 Task: Create a rule when a due date more than days ago is removed from a card by me.
Action: Mouse moved to (695, 193)
Screenshot: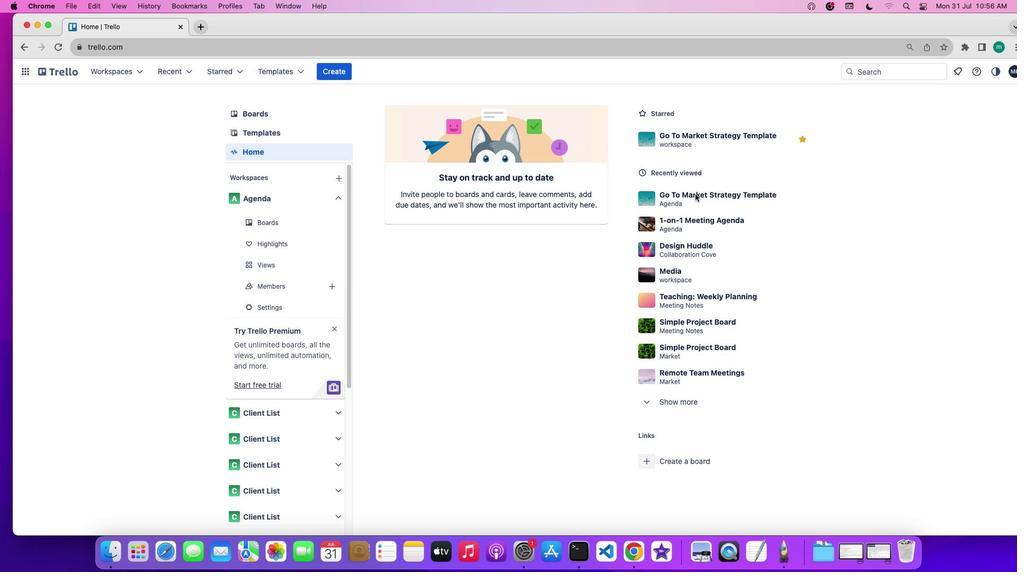 
Action: Mouse pressed left at (695, 193)
Screenshot: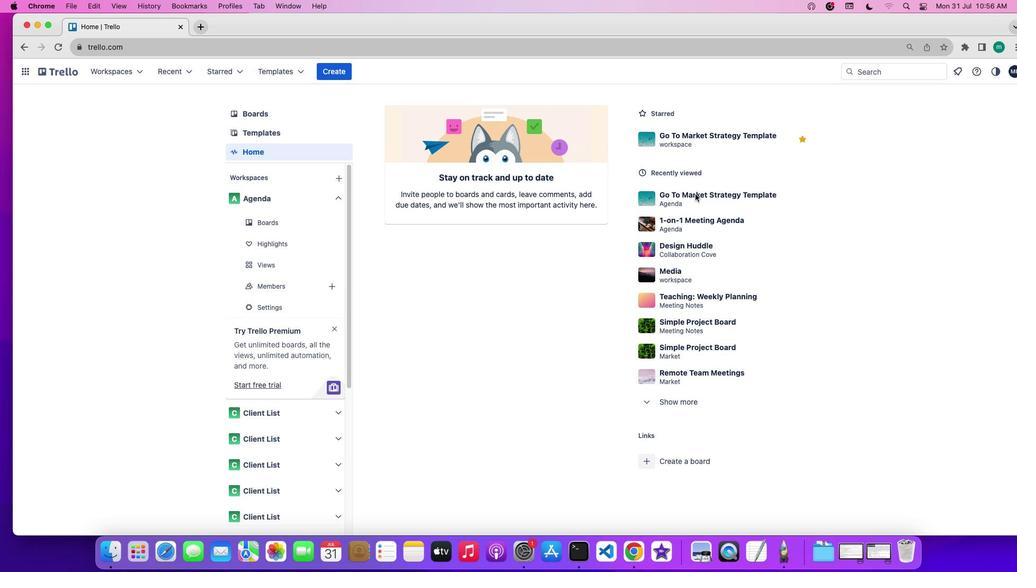 
Action: Mouse pressed left at (695, 193)
Screenshot: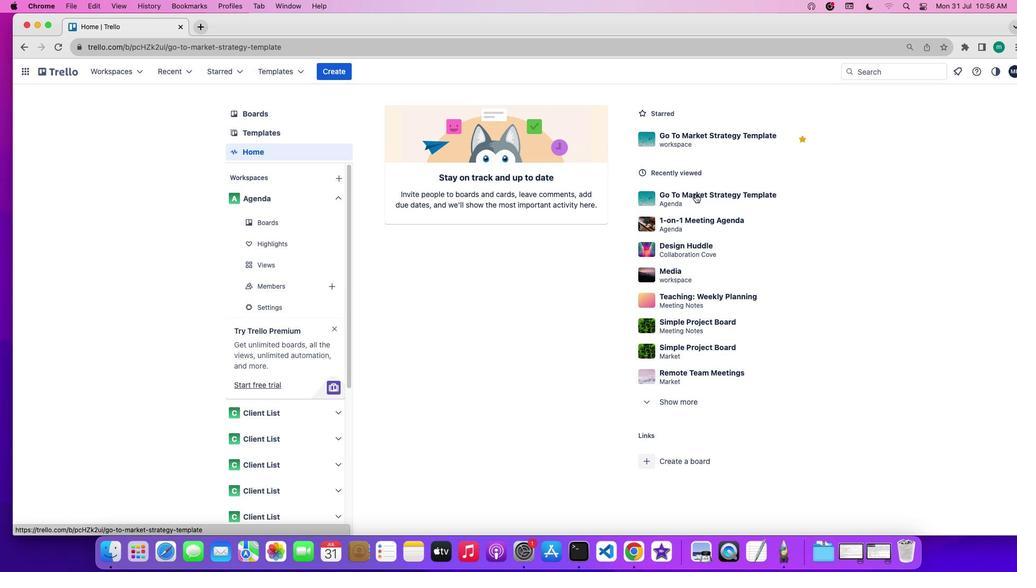 
Action: Mouse moved to (901, 229)
Screenshot: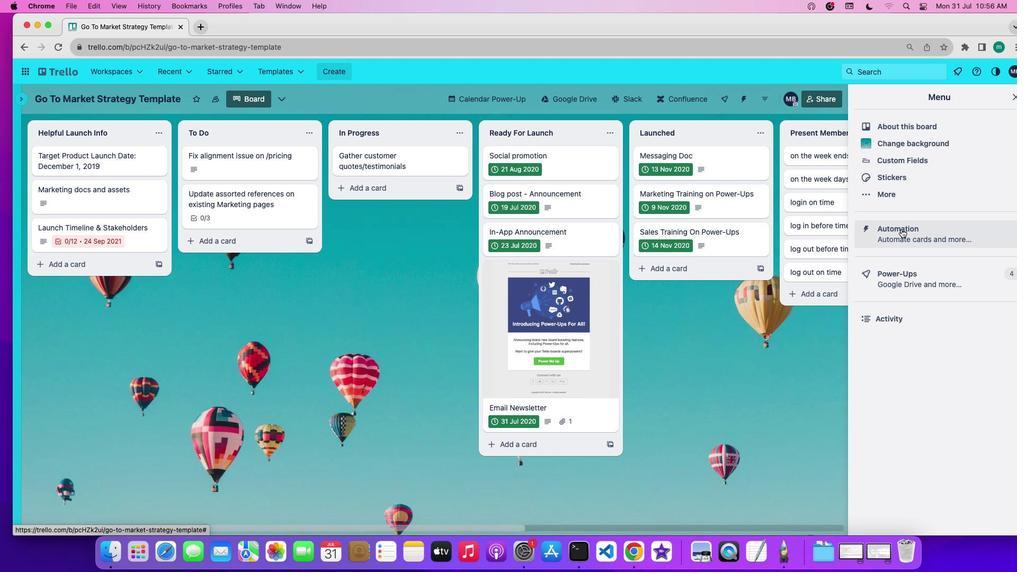 
Action: Mouse pressed left at (901, 229)
Screenshot: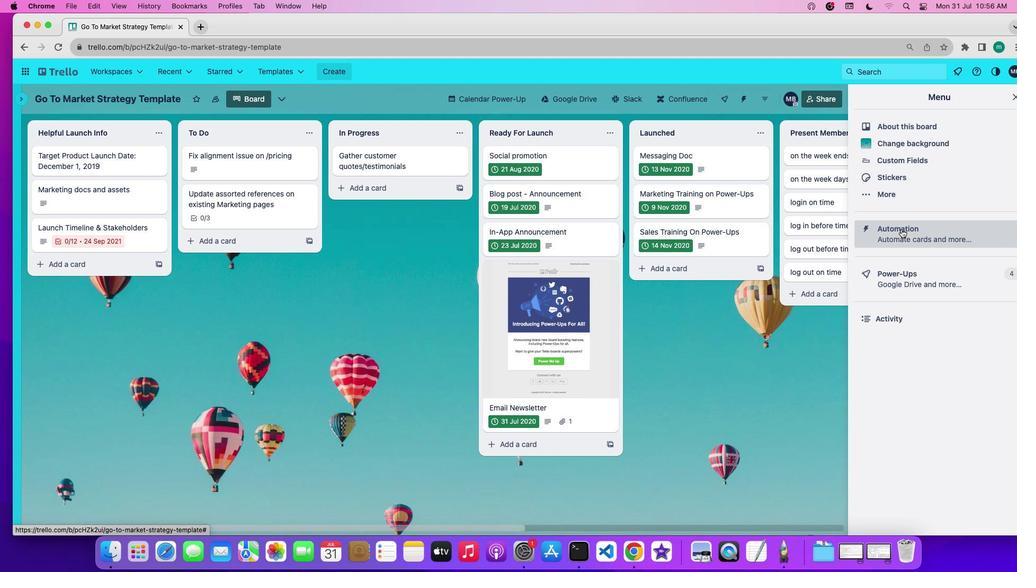
Action: Mouse moved to (98, 198)
Screenshot: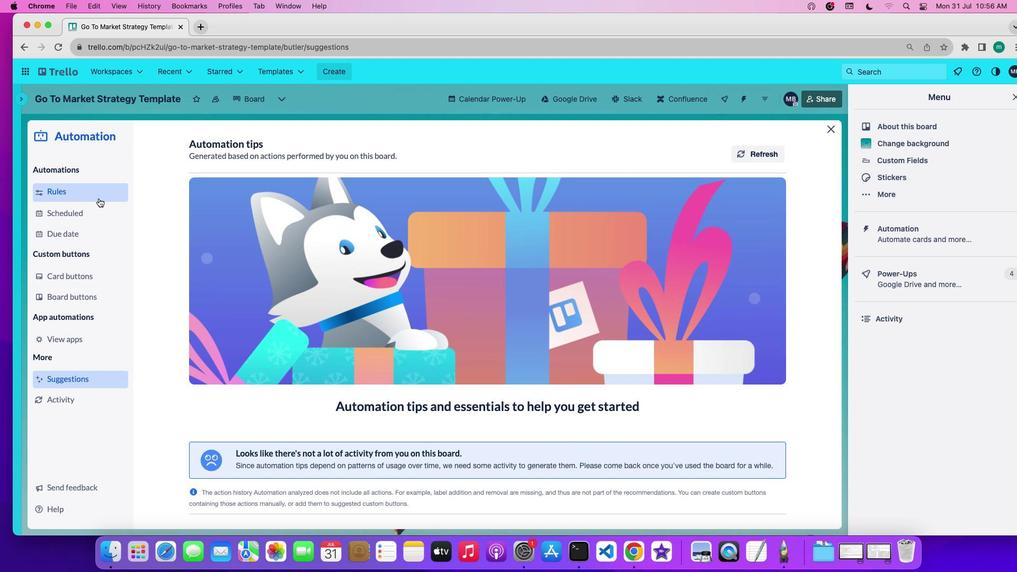 
Action: Mouse pressed left at (98, 198)
Screenshot: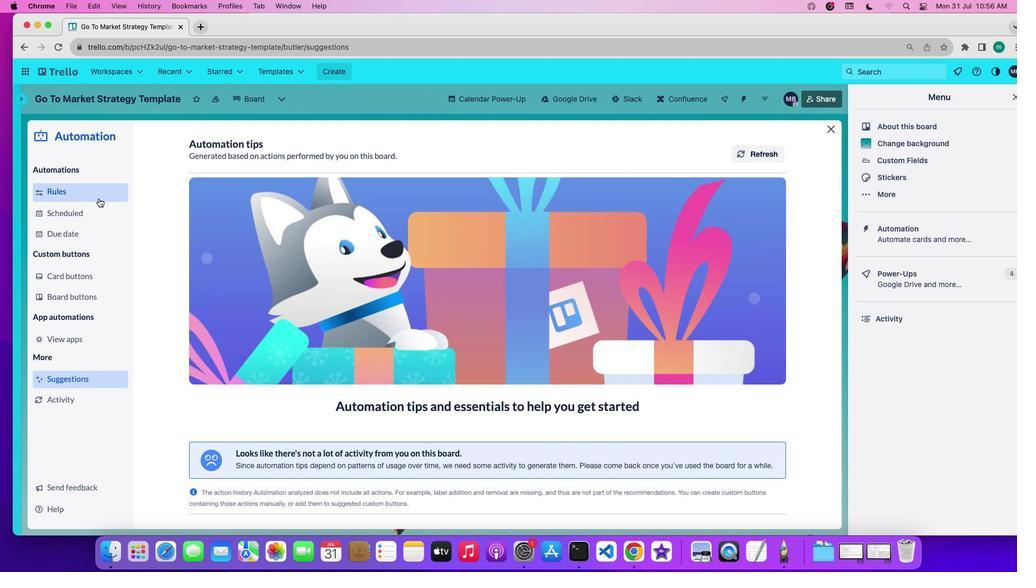 
Action: Mouse moved to (264, 381)
Screenshot: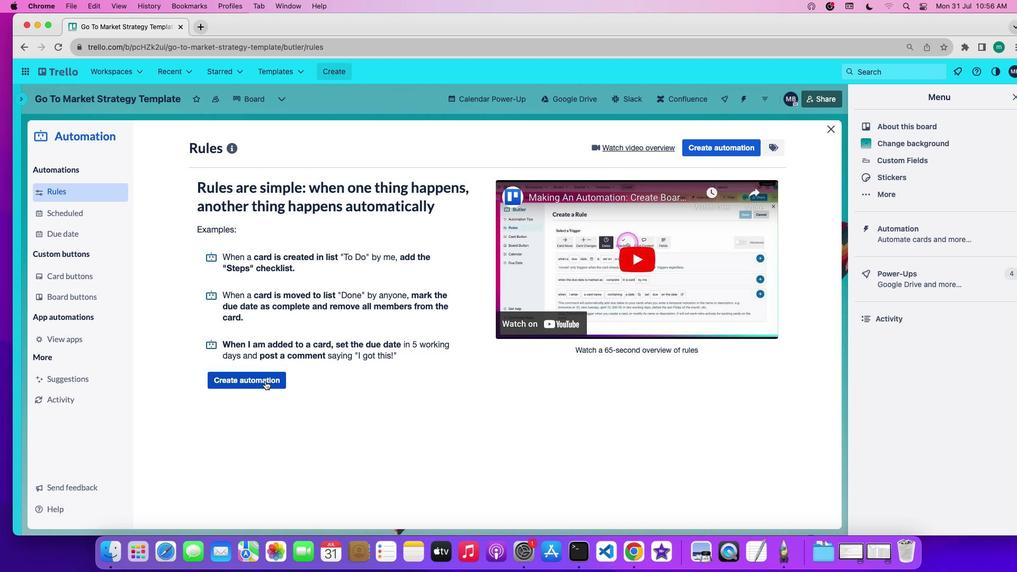 
Action: Mouse pressed left at (264, 381)
Screenshot: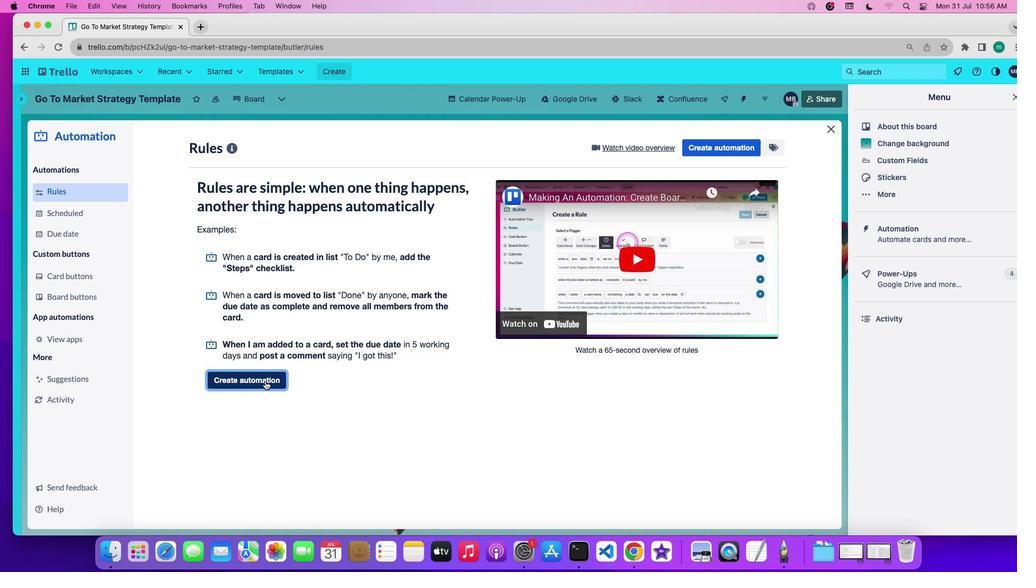 
Action: Mouse moved to (475, 243)
Screenshot: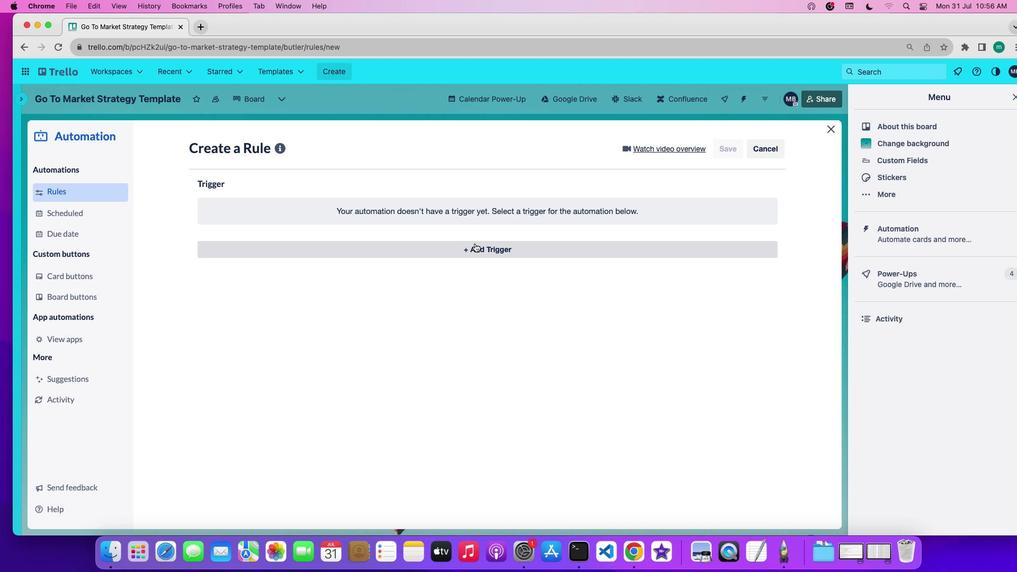 
Action: Mouse pressed left at (475, 243)
Screenshot: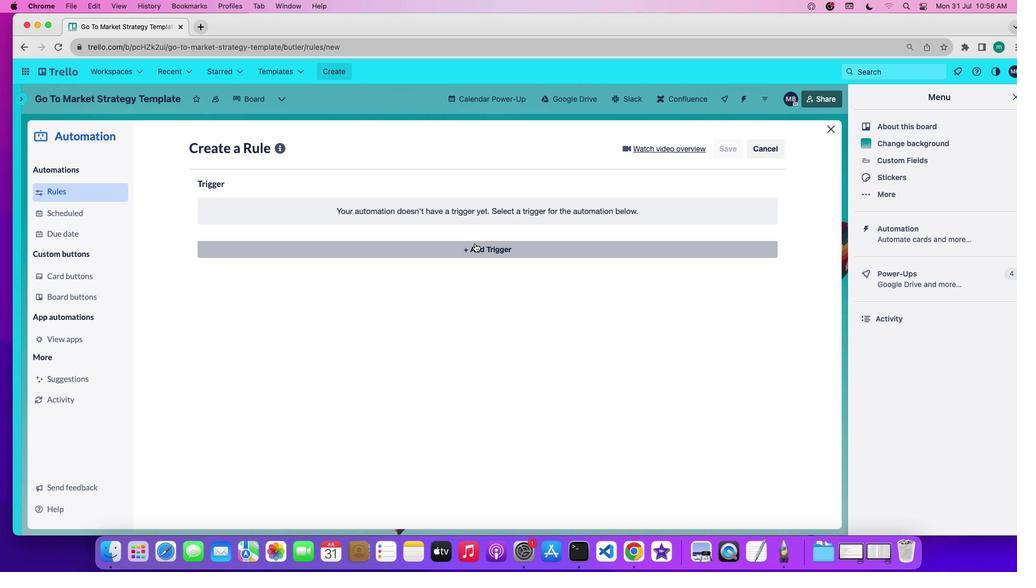 
Action: Mouse moved to (313, 292)
Screenshot: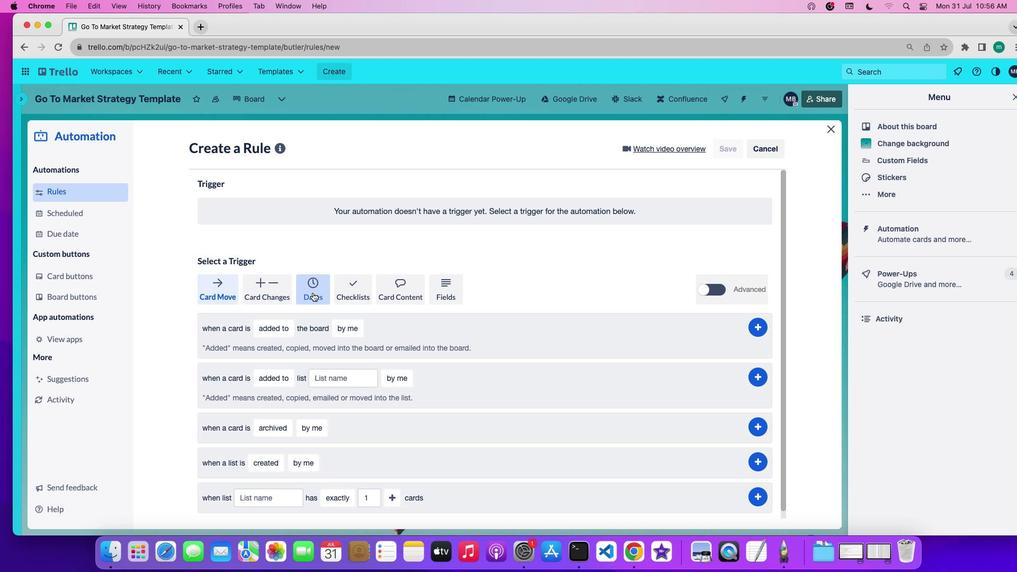 
Action: Mouse pressed left at (313, 292)
Screenshot: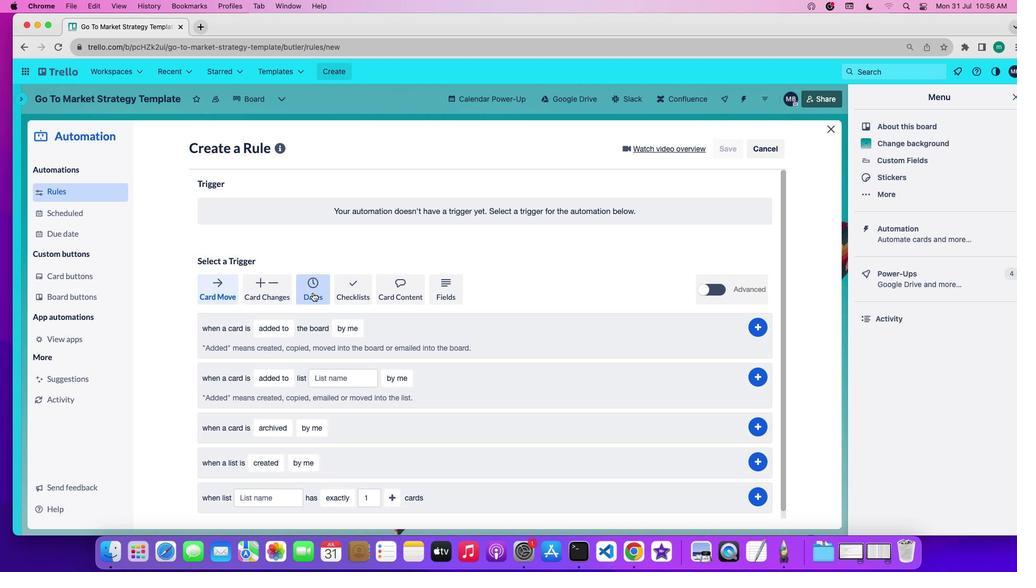 
Action: Mouse moved to (235, 337)
Screenshot: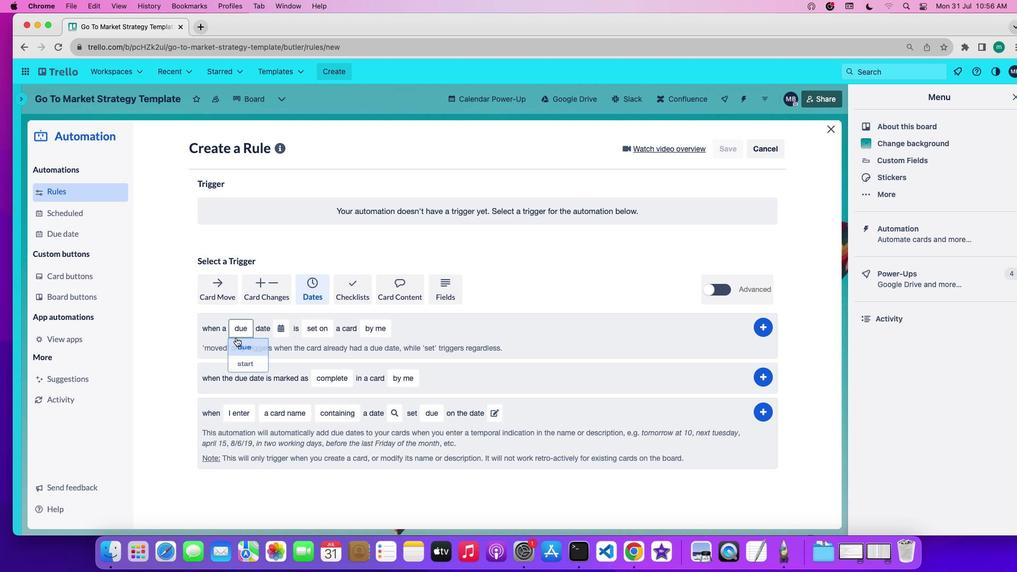 
Action: Mouse pressed left at (235, 337)
Screenshot: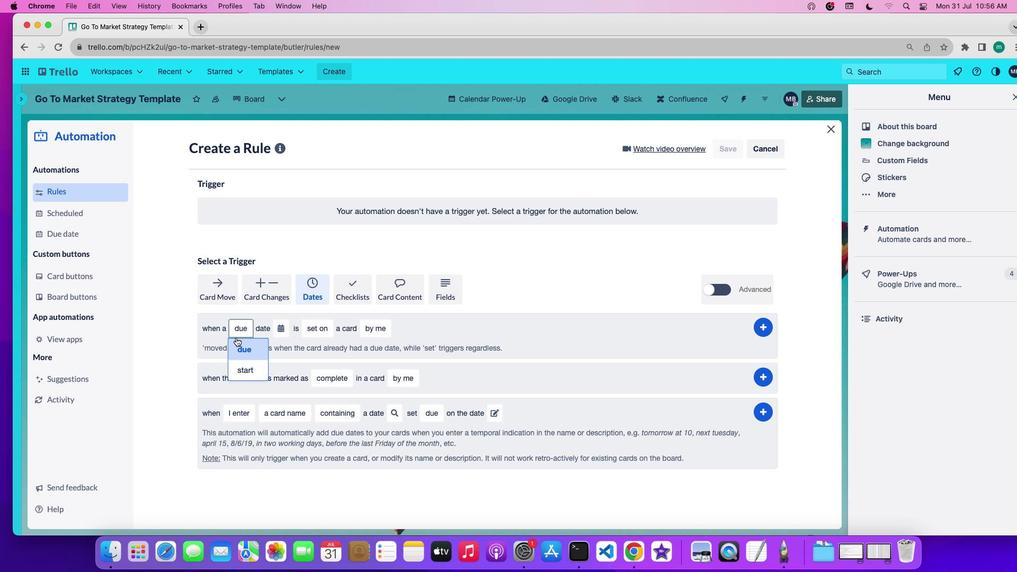 
Action: Mouse moved to (245, 344)
Screenshot: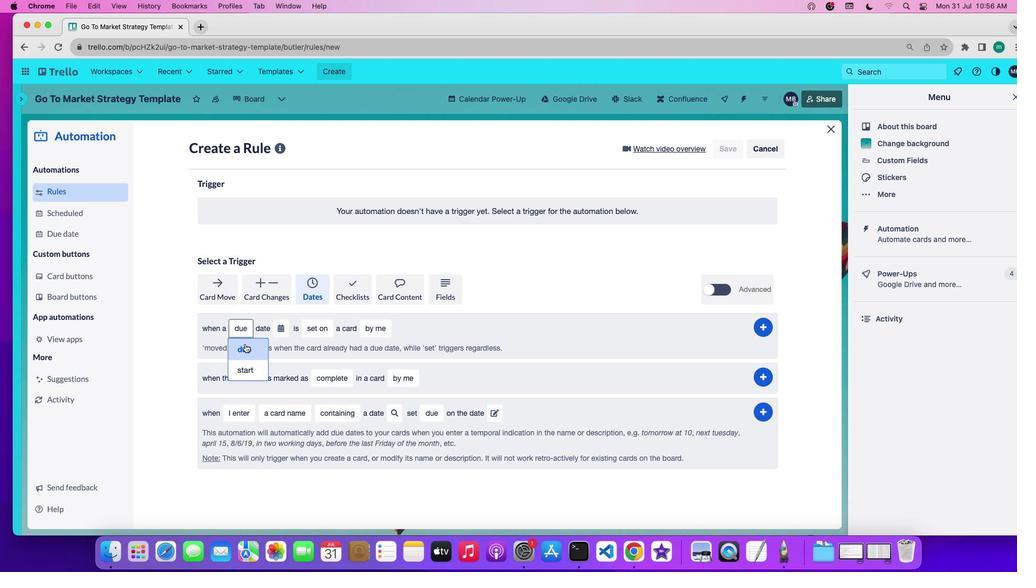
Action: Mouse pressed left at (245, 344)
Screenshot: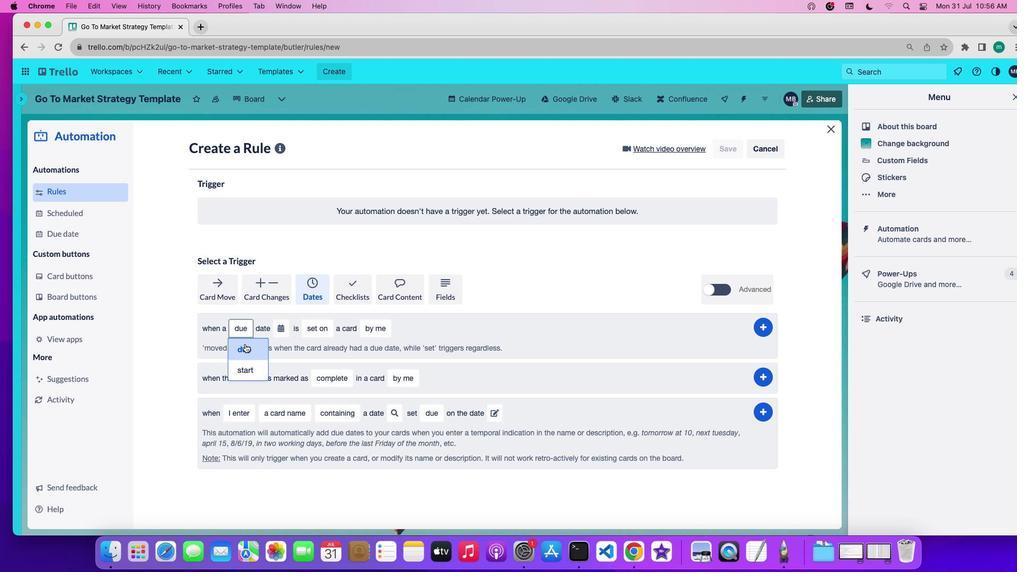 
Action: Mouse moved to (285, 328)
Screenshot: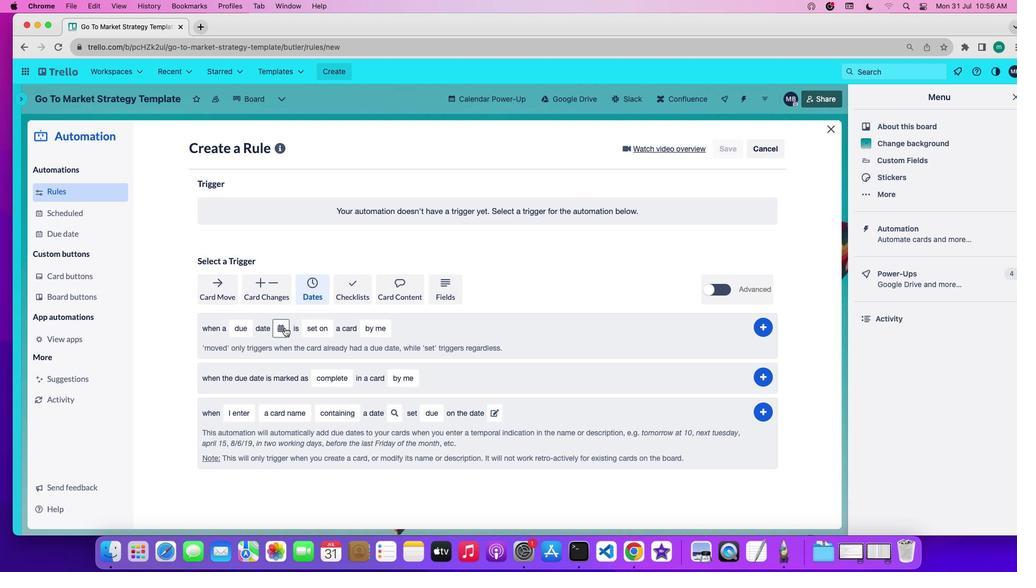 
Action: Mouse pressed left at (285, 328)
Screenshot: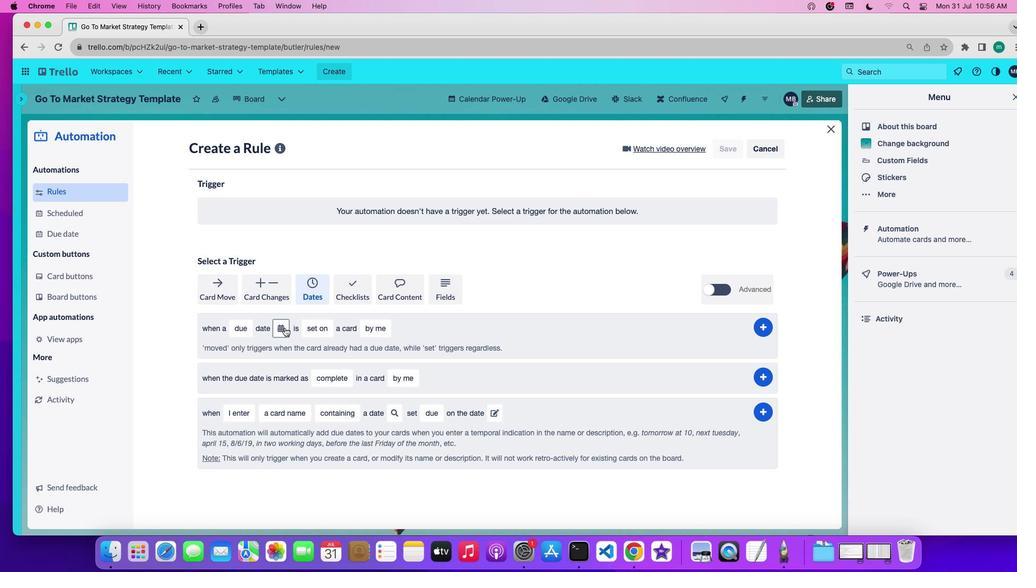
Action: Mouse moved to (300, 398)
Screenshot: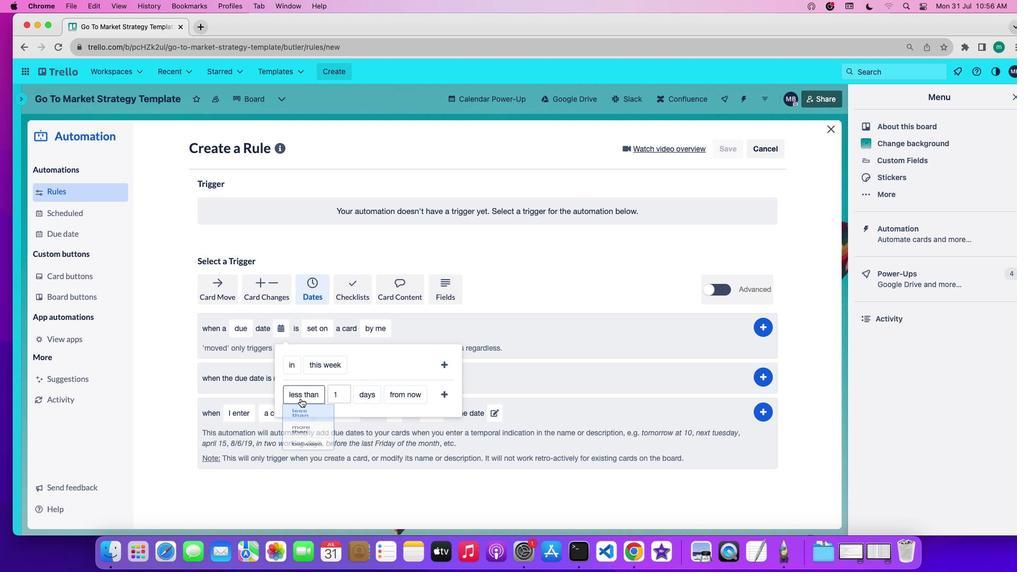 
Action: Mouse pressed left at (300, 398)
Screenshot: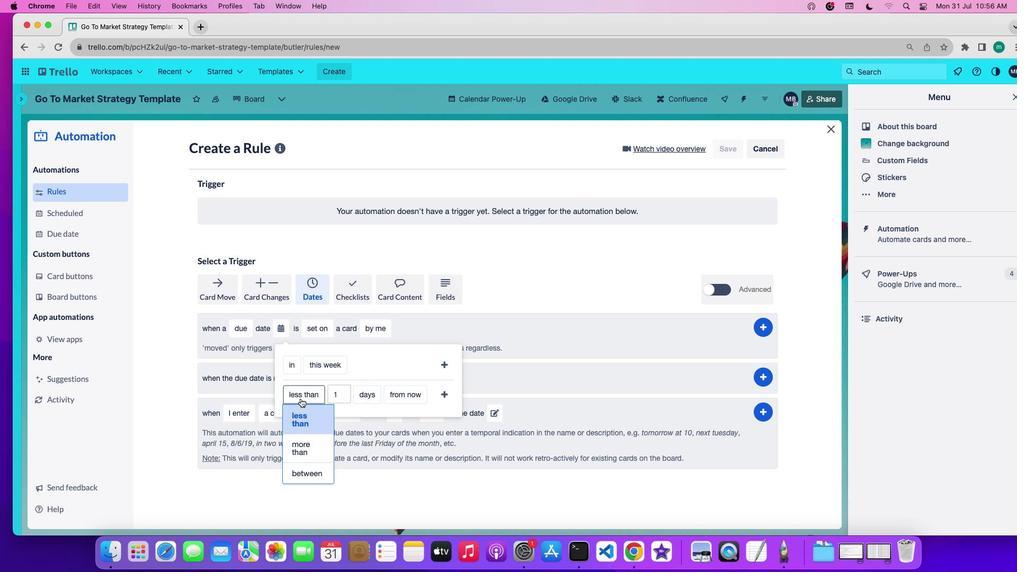 
Action: Mouse moved to (304, 440)
Screenshot: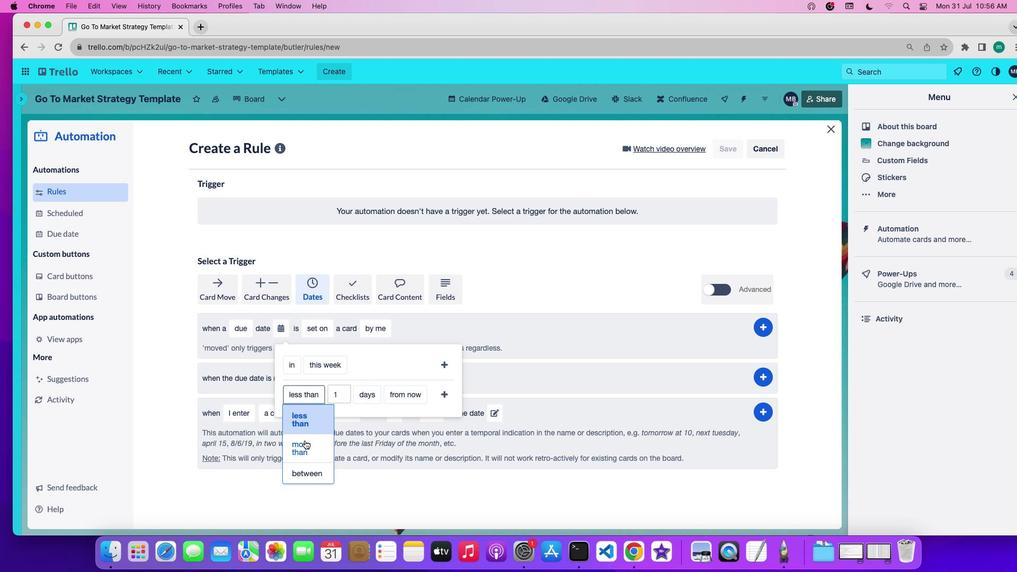 
Action: Mouse pressed left at (304, 440)
Screenshot: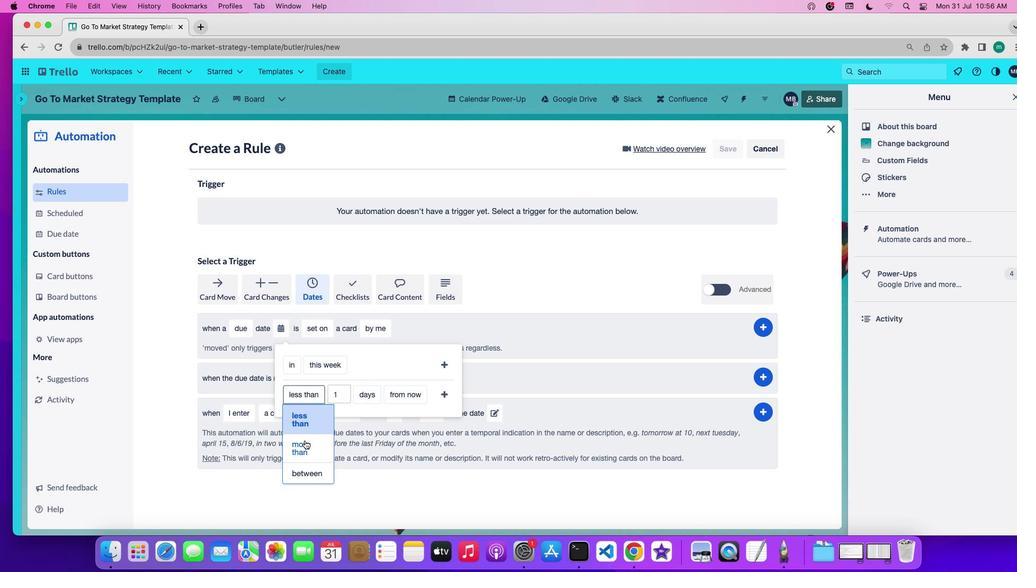 
Action: Mouse moved to (343, 396)
Screenshot: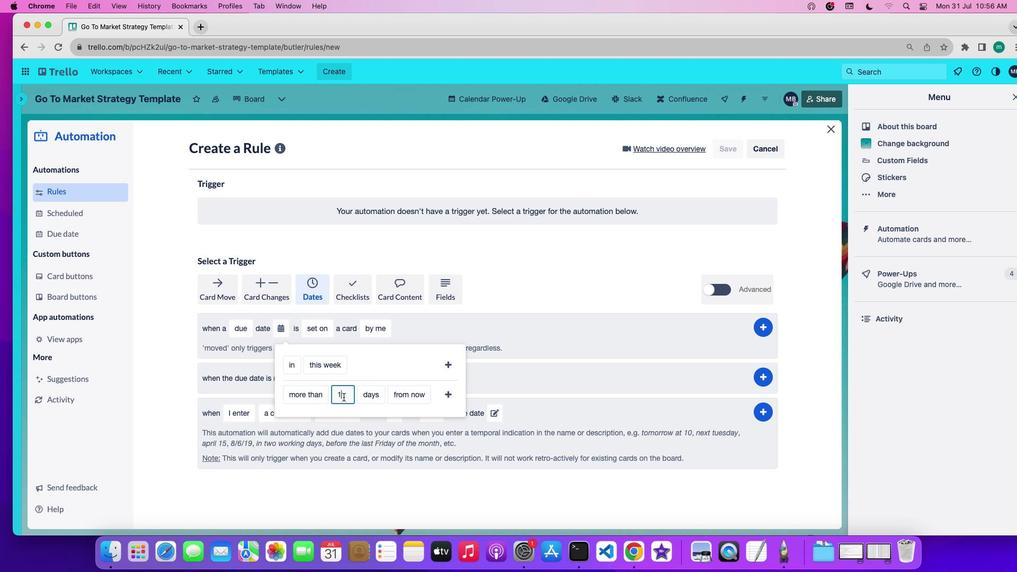 
Action: Mouse pressed left at (343, 396)
Screenshot: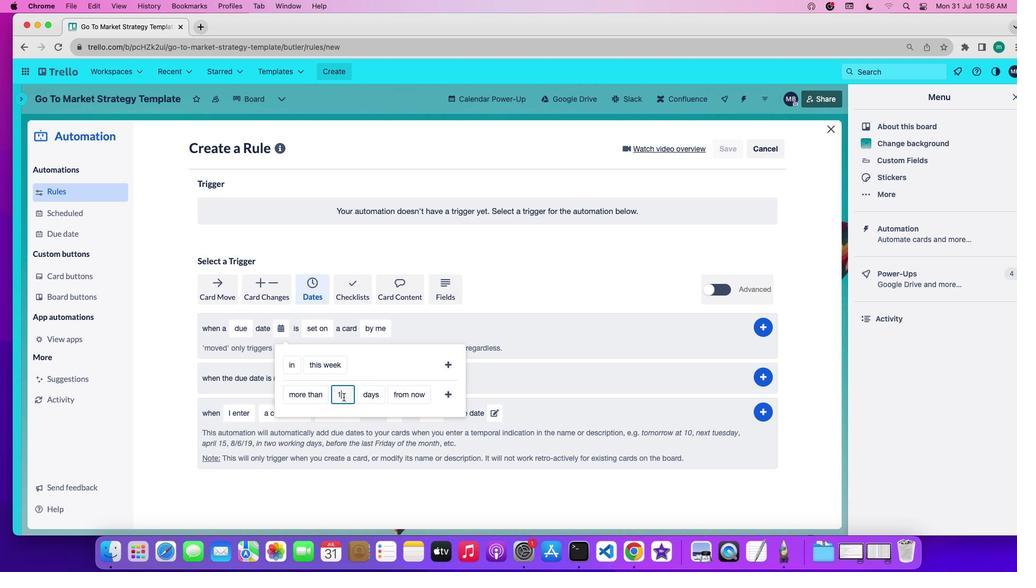 
Action: Key pressed Key.backspace'2'
Screenshot: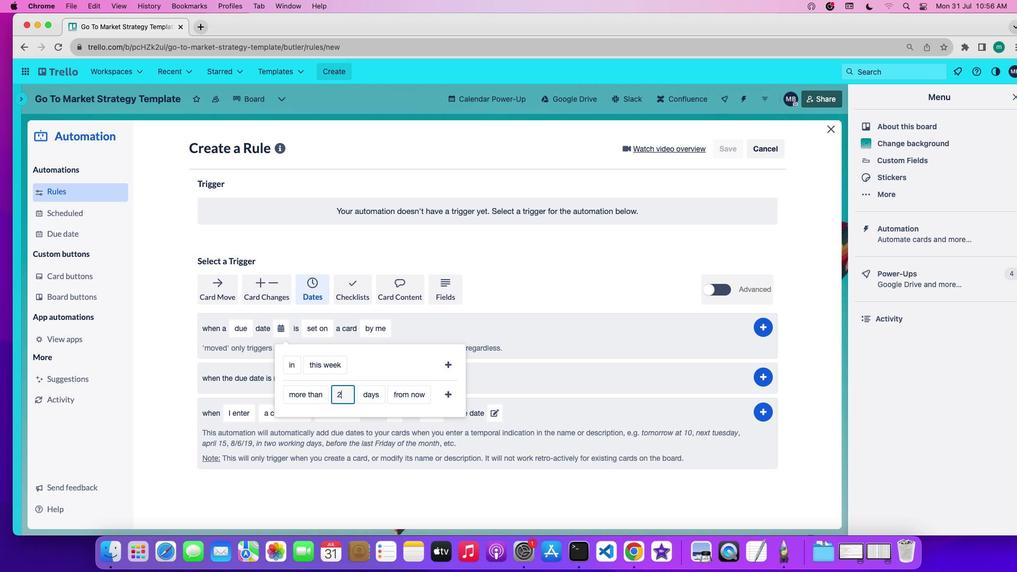 
Action: Mouse moved to (383, 394)
Screenshot: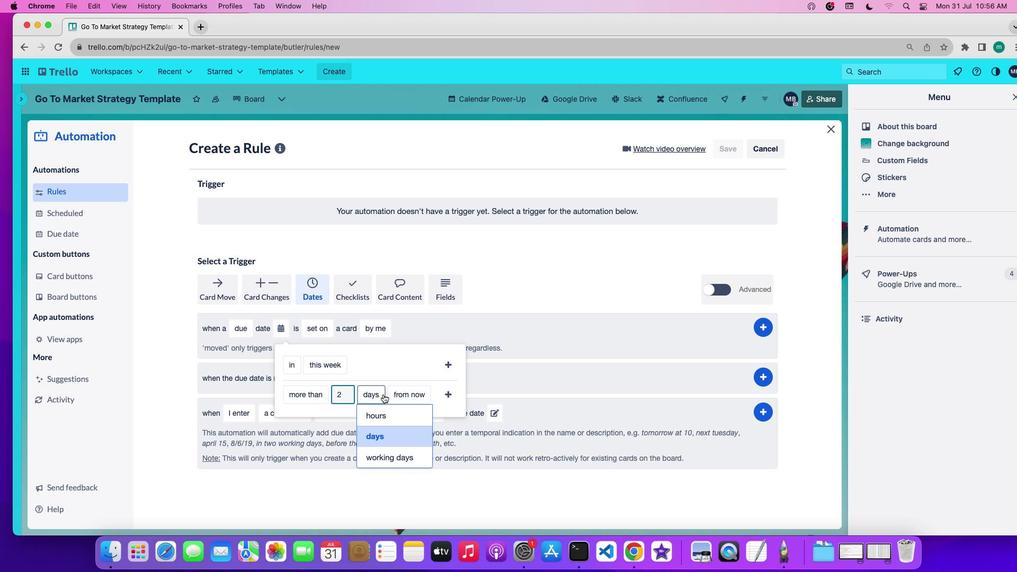 
Action: Mouse pressed left at (383, 394)
Screenshot: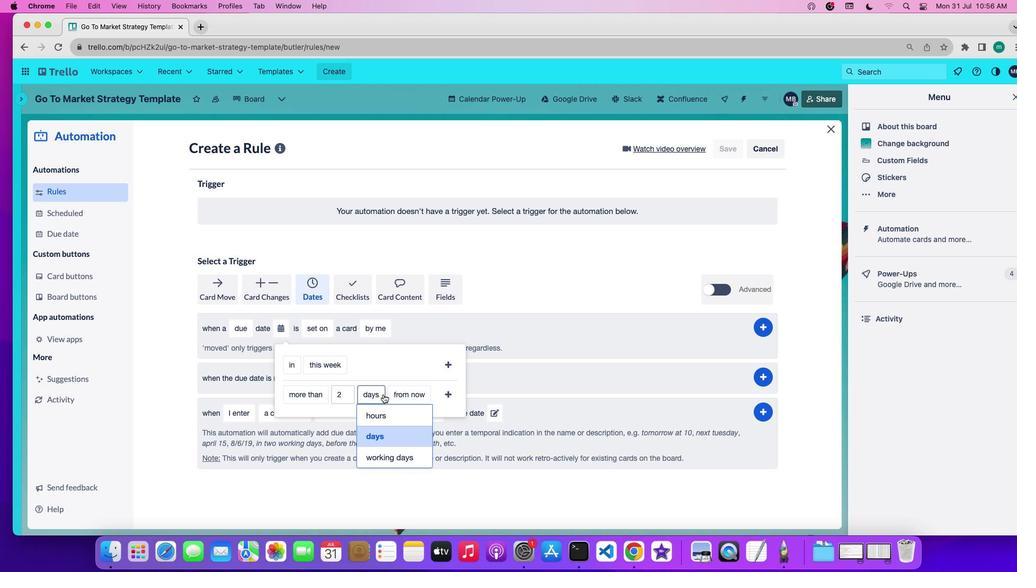 
Action: Mouse moved to (376, 436)
Screenshot: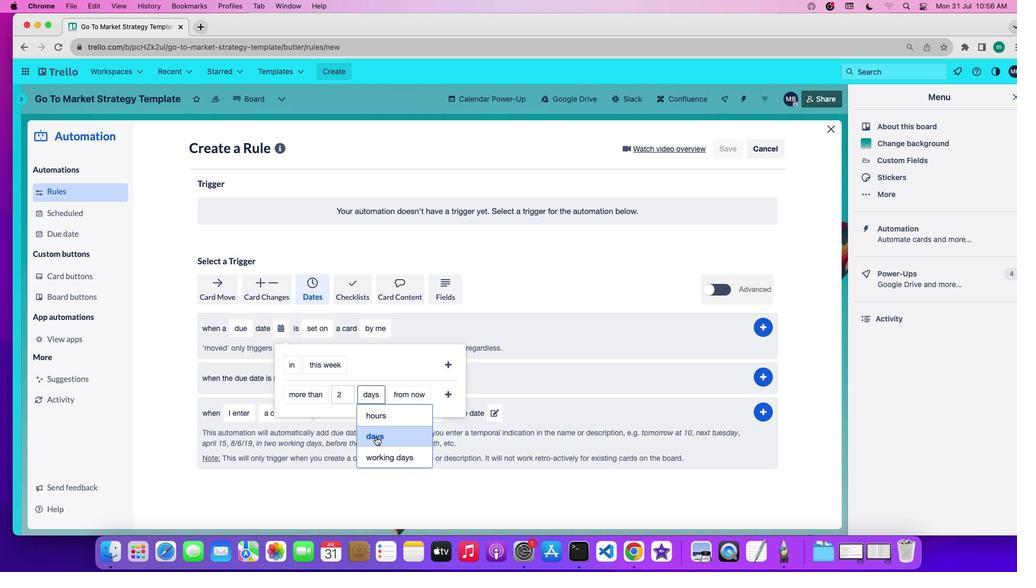 
Action: Mouse pressed left at (376, 436)
Screenshot: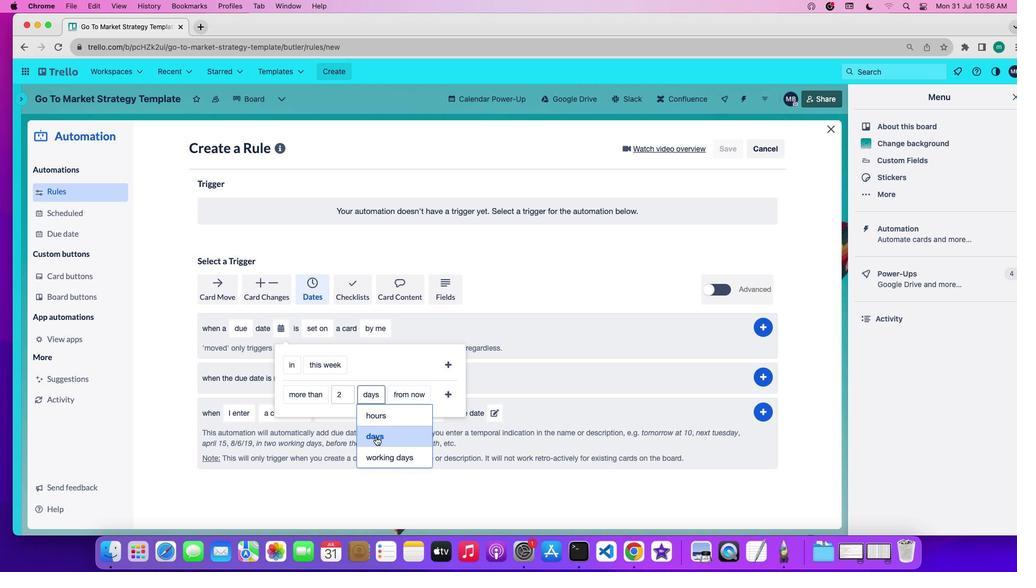 
Action: Mouse moved to (413, 400)
Screenshot: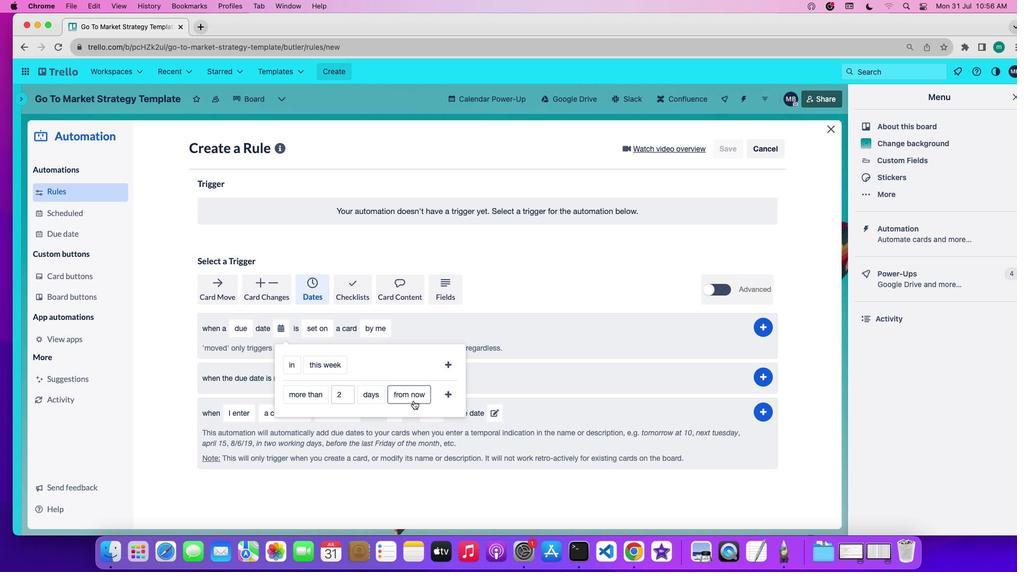 
Action: Mouse pressed left at (413, 400)
Screenshot: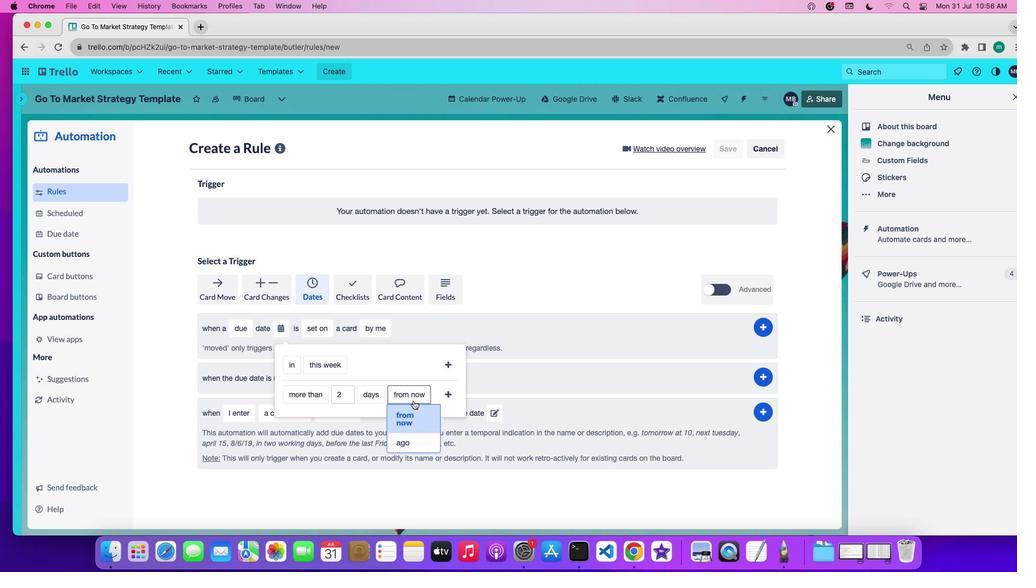 
Action: Mouse moved to (411, 441)
Screenshot: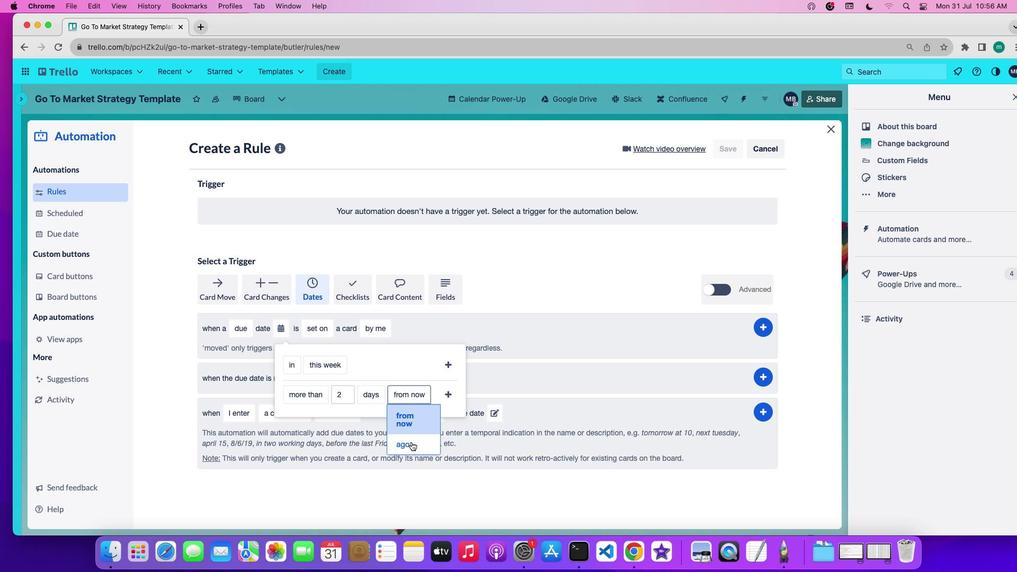 
Action: Mouse pressed left at (411, 441)
Screenshot: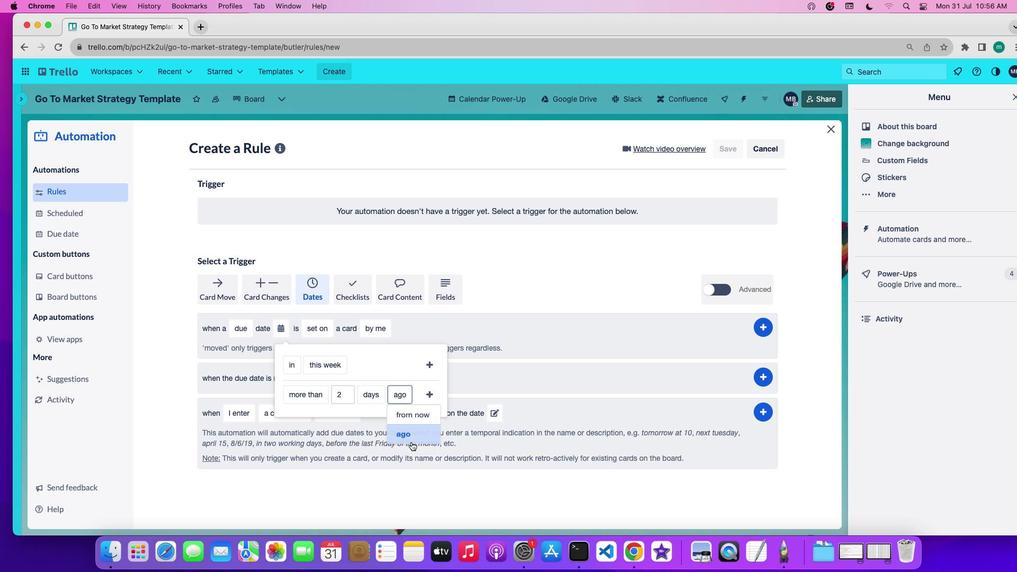 
Action: Mouse moved to (429, 395)
Screenshot: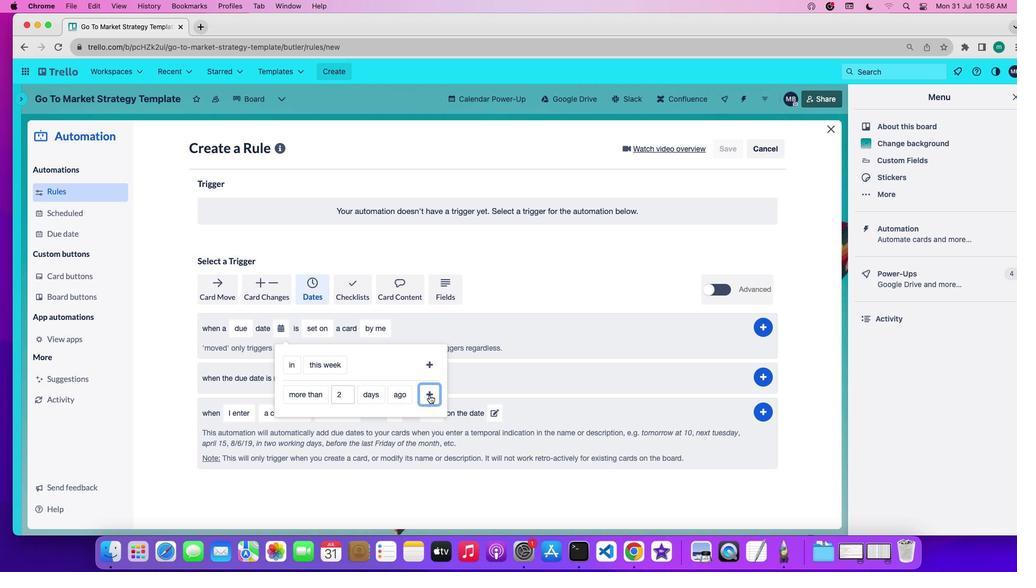 
Action: Mouse pressed left at (429, 395)
Screenshot: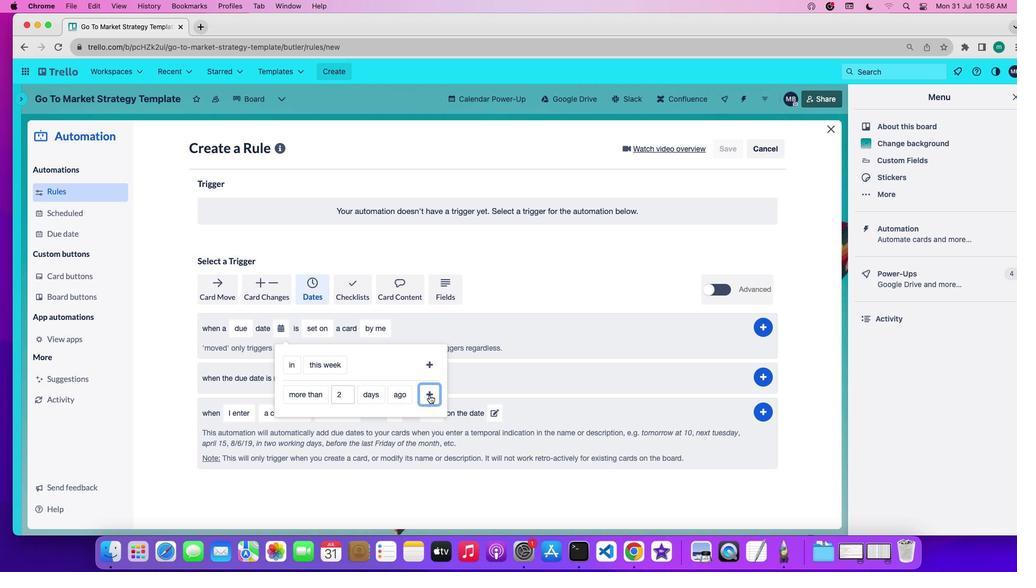 
Action: Mouse moved to (391, 328)
Screenshot: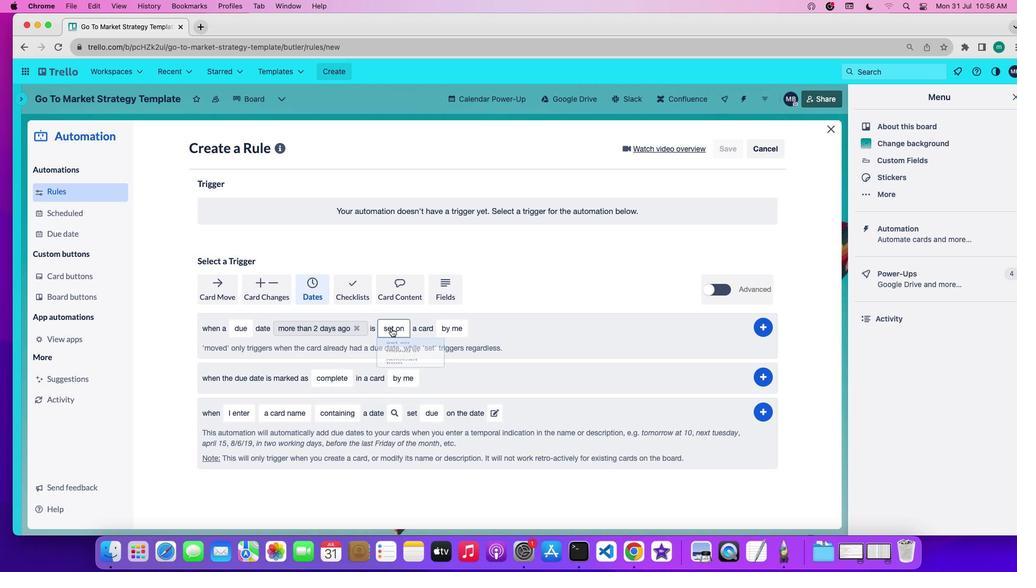 
Action: Mouse pressed left at (391, 328)
Screenshot: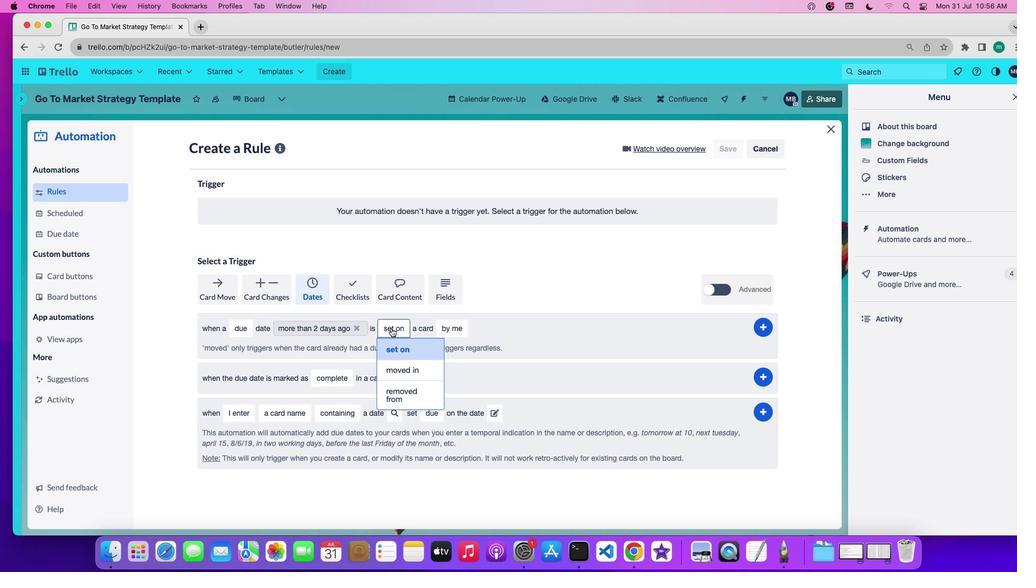 
Action: Mouse moved to (418, 403)
Screenshot: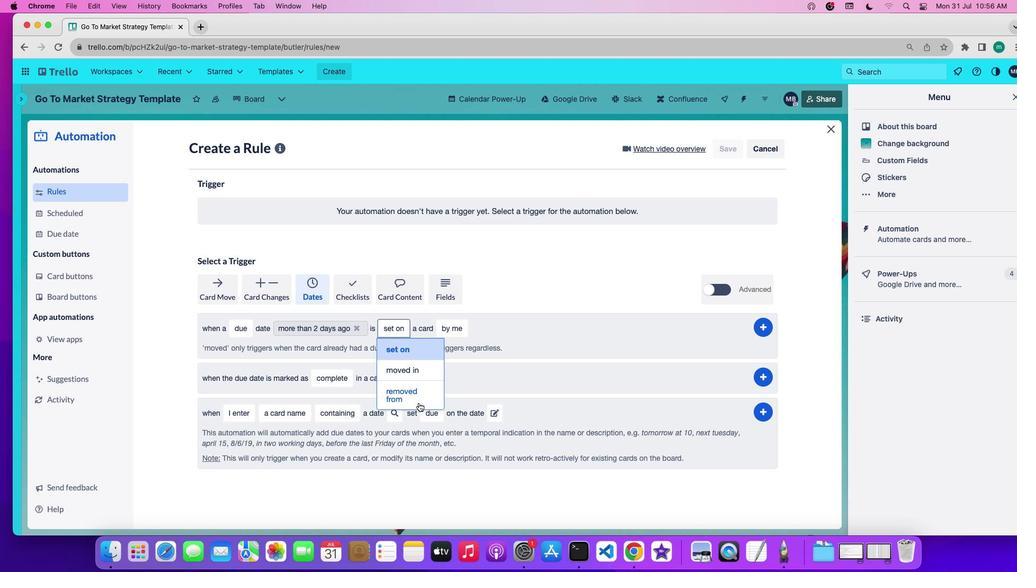 
Action: Mouse pressed left at (418, 403)
Screenshot: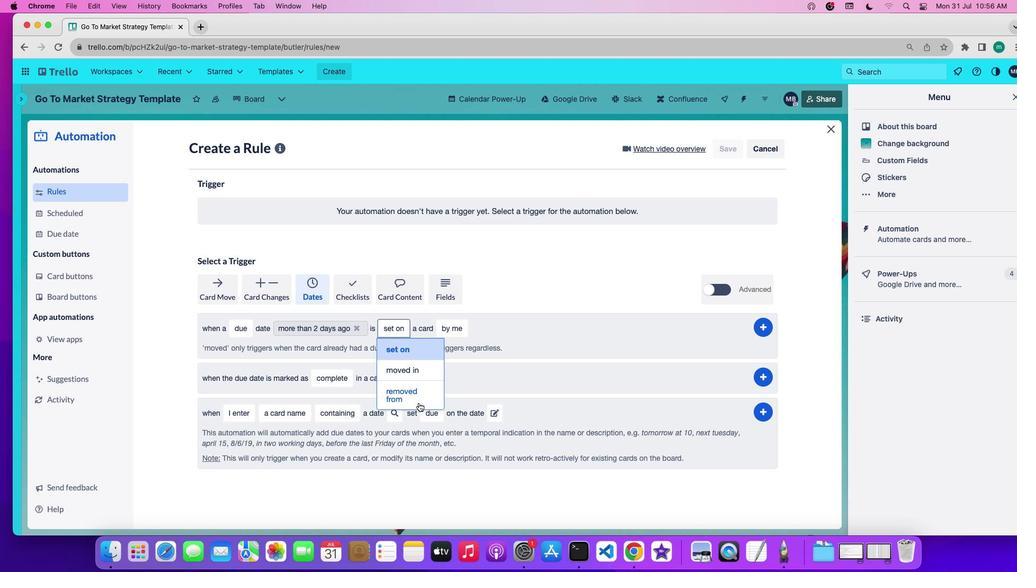 
Action: Mouse moved to (391, 326)
Screenshot: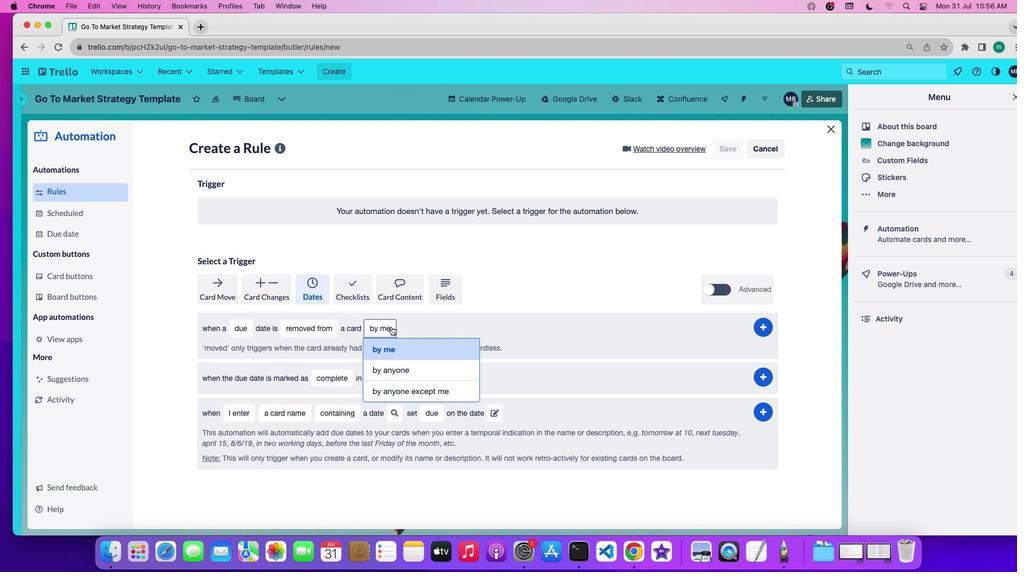
Action: Mouse pressed left at (391, 326)
Screenshot: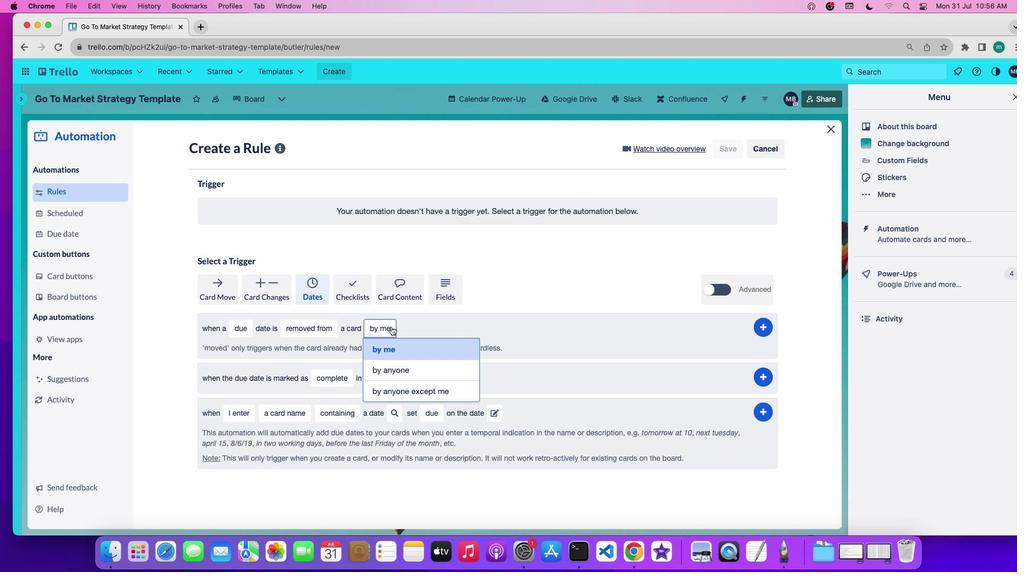 
Action: Mouse moved to (392, 346)
Screenshot: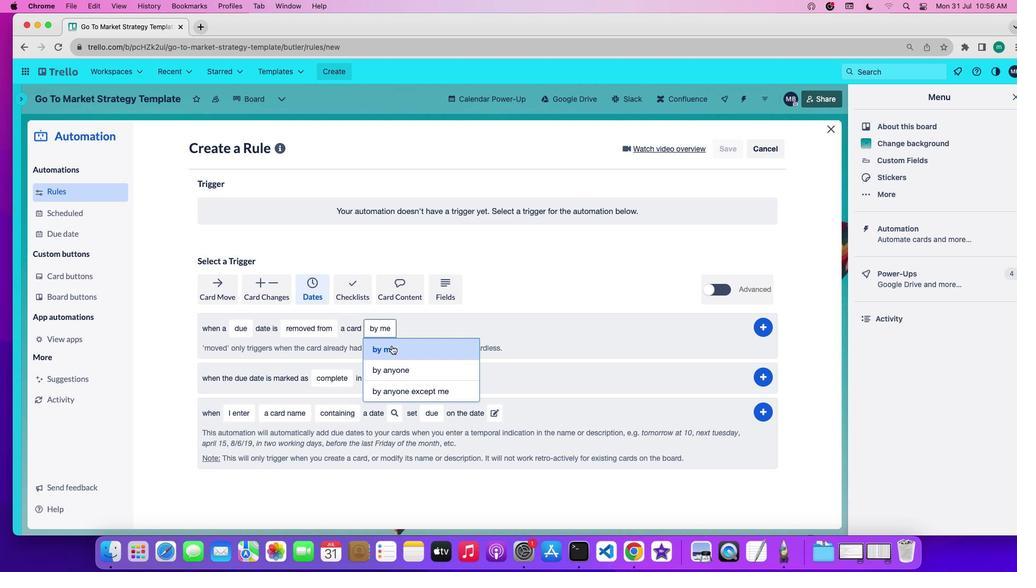 
Action: Mouse pressed left at (392, 346)
Screenshot: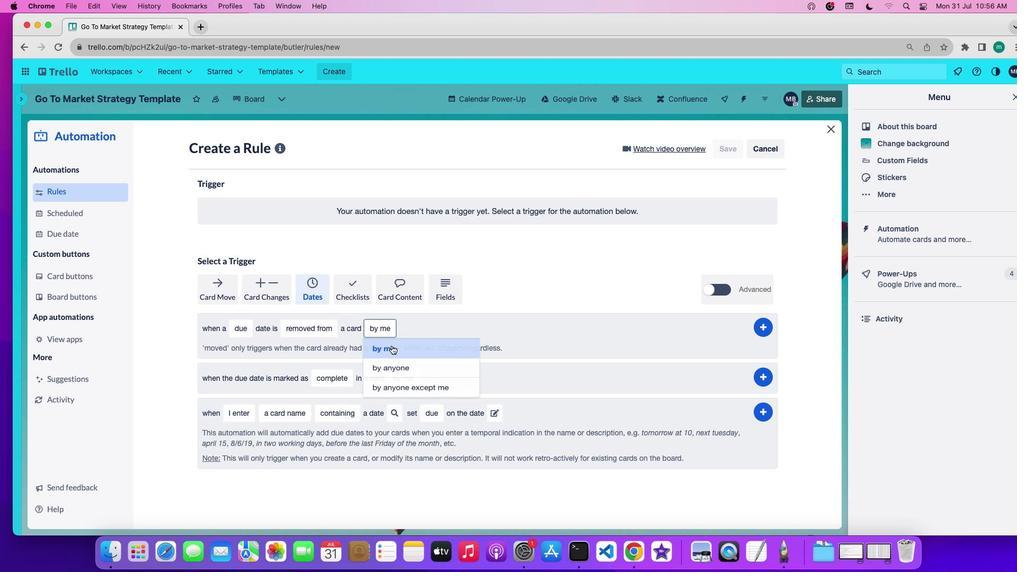 
Action: Mouse moved to (764, 330)
Screenshot: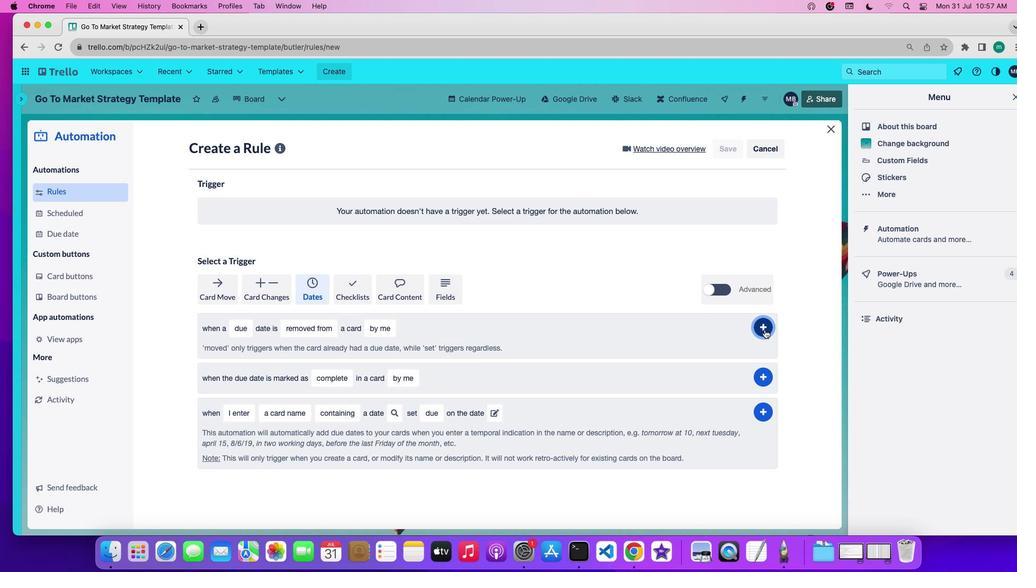 
Action: Mouse pressed left at (764, 330)
Screenshot: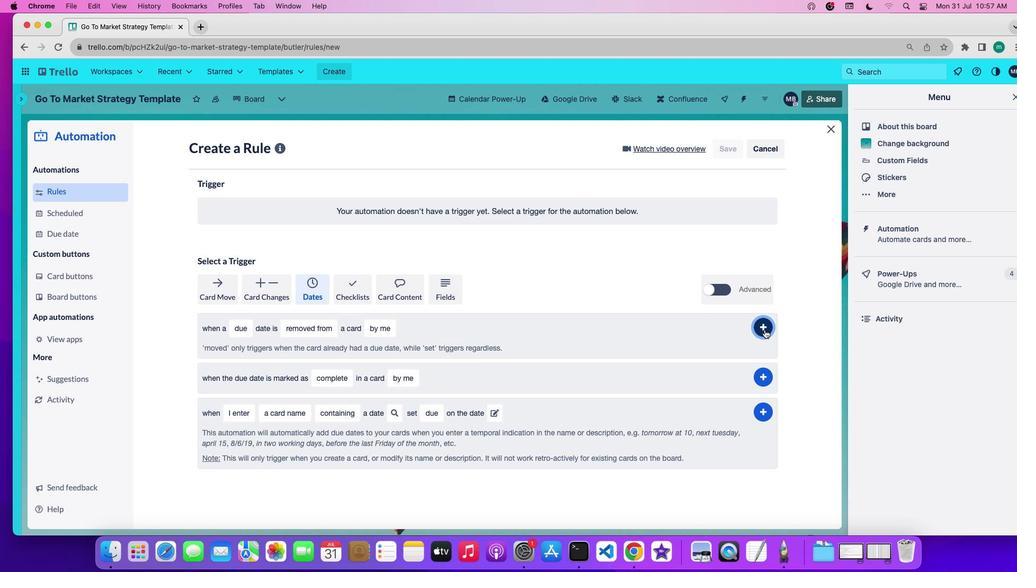 
